 Task: Search "gfg" to find deleted packages.
Action: Mouse moved to (1062, 84)
Screenshot: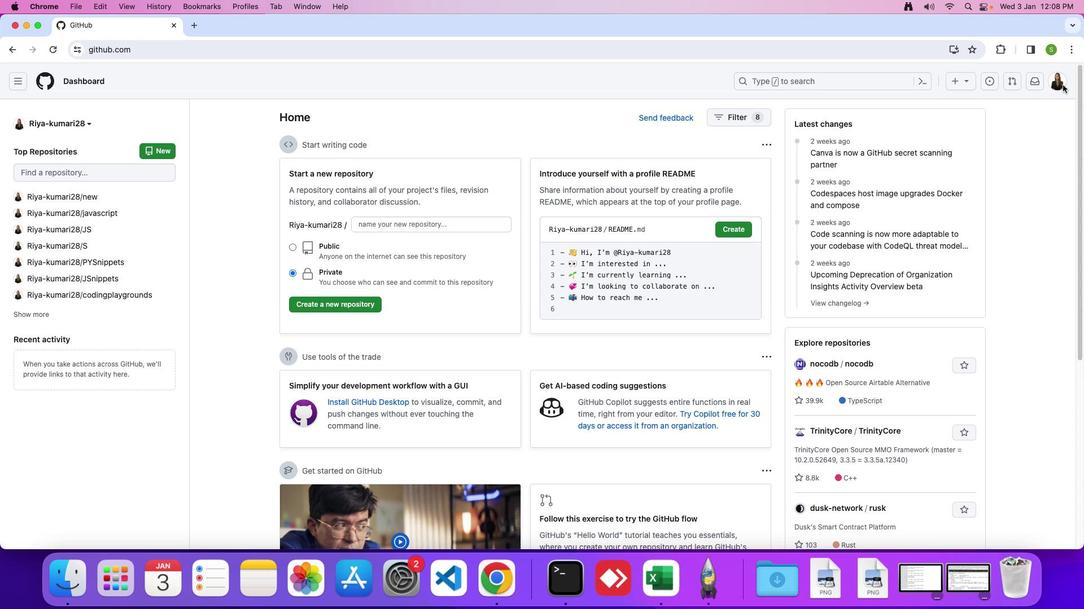 
Action: Mouse pressed left at (1062, 84)
Screenshot: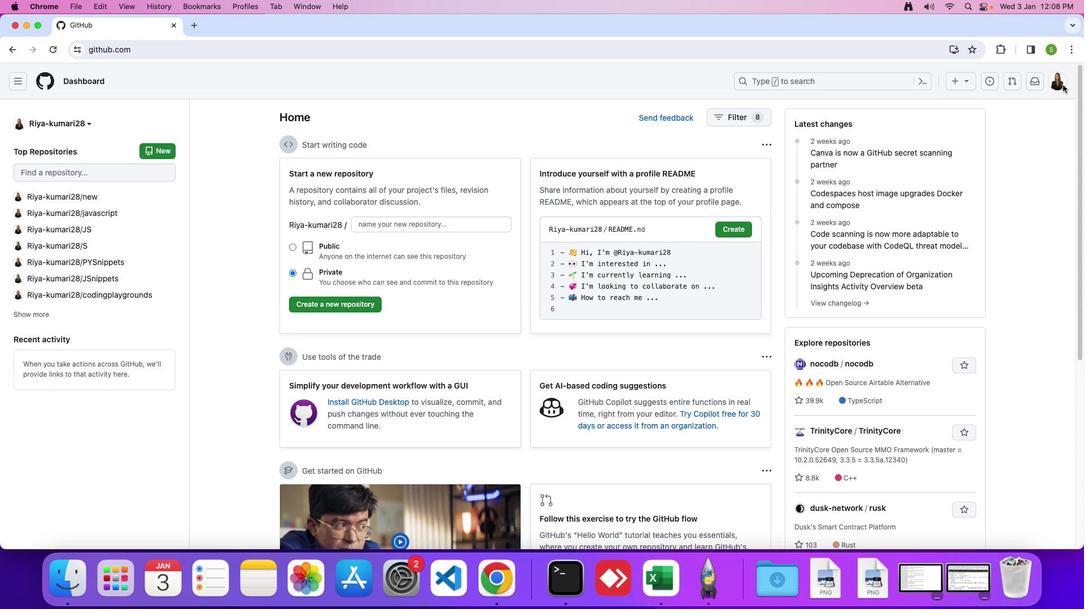 
Action: Mouse moved to (1058, 75)
Screenshot: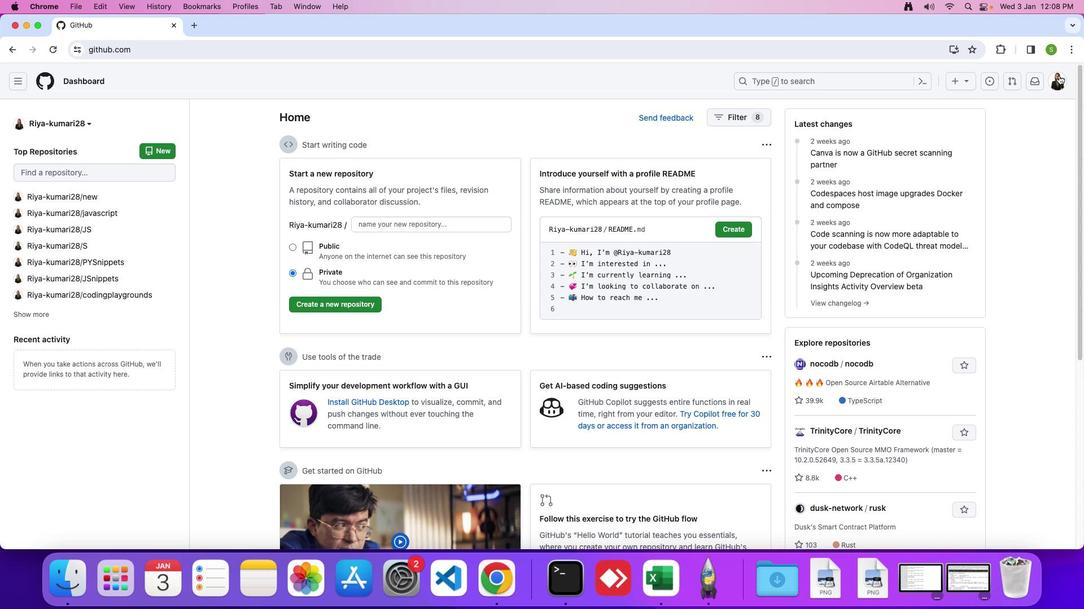 
Action: Mouse pressed left at (1058, 75)
Screenshot: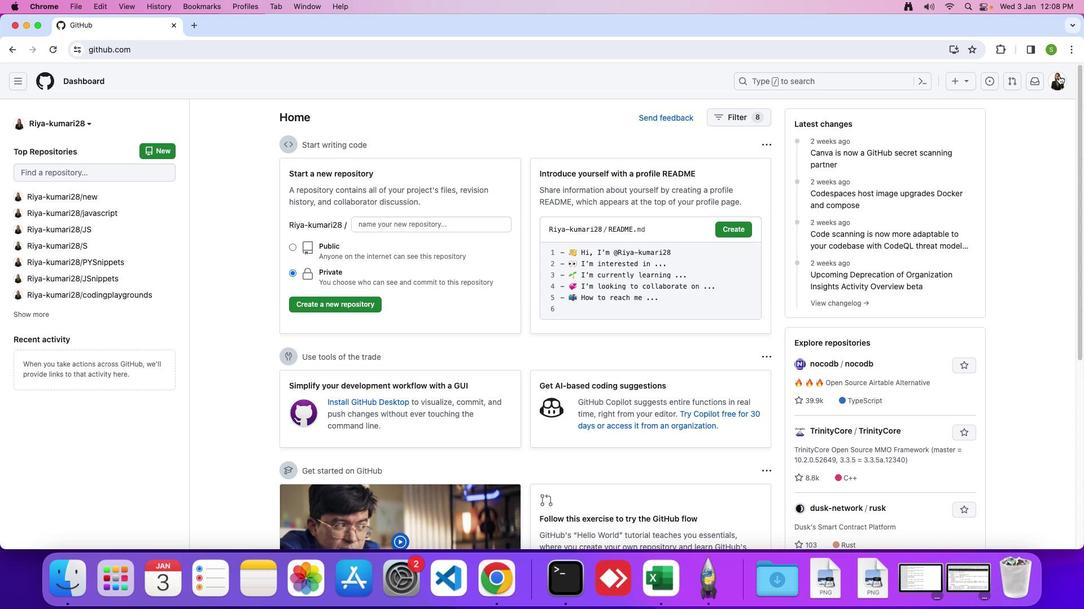 
Action: Mouse moved to (994, 393)
Screenshot: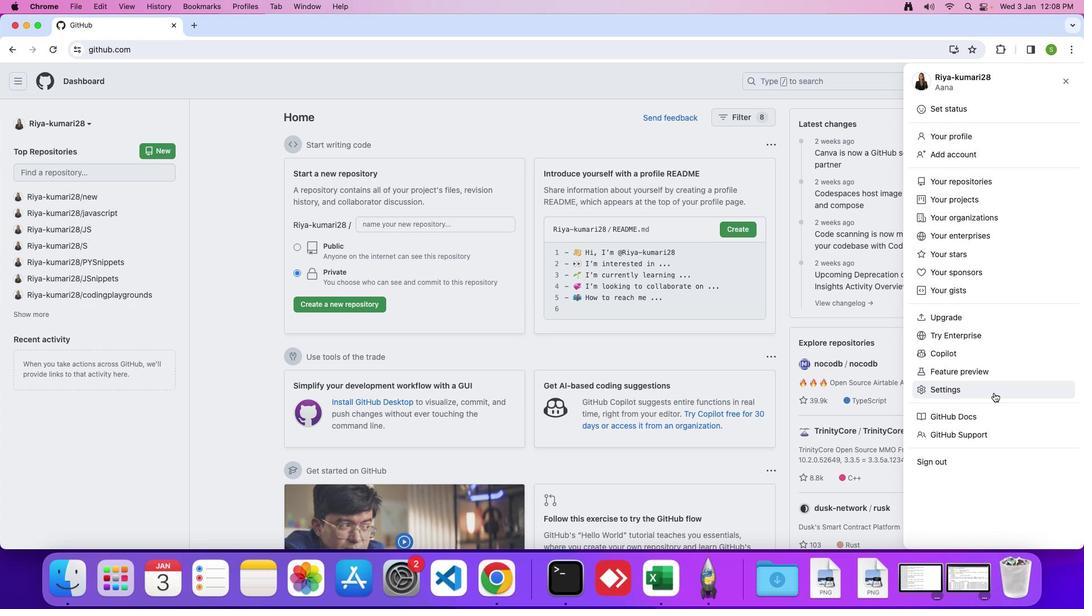 
Action: Mouse pressed left at (994, 393)
Screenshot: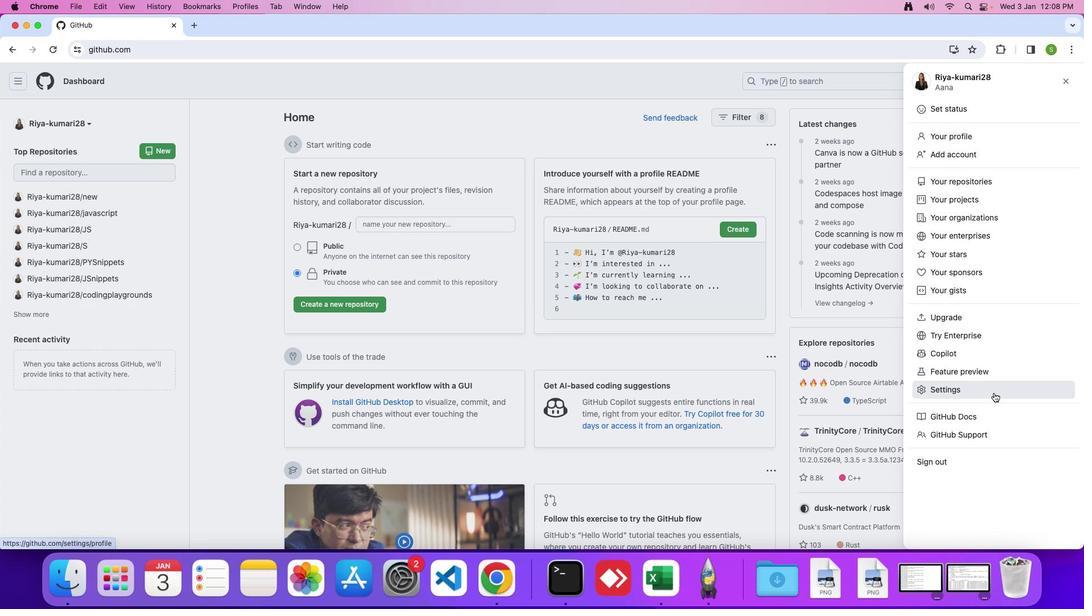 
Action: Mouse moved to (243, 368)
Screenshot: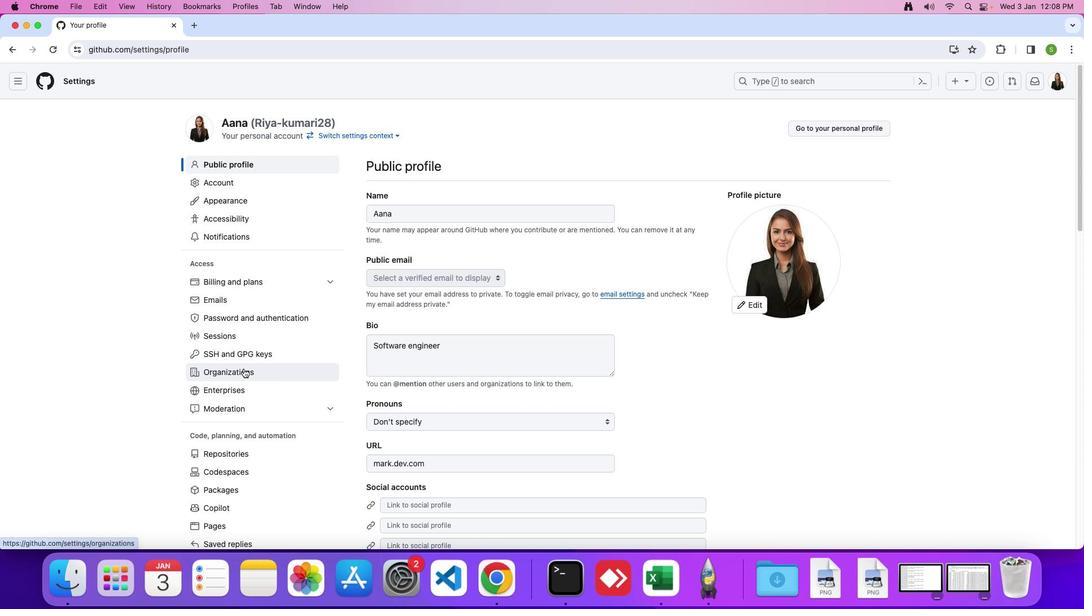 
Action: Mouse scrolled (243, 368) with delta (0, 0)
Screenshot: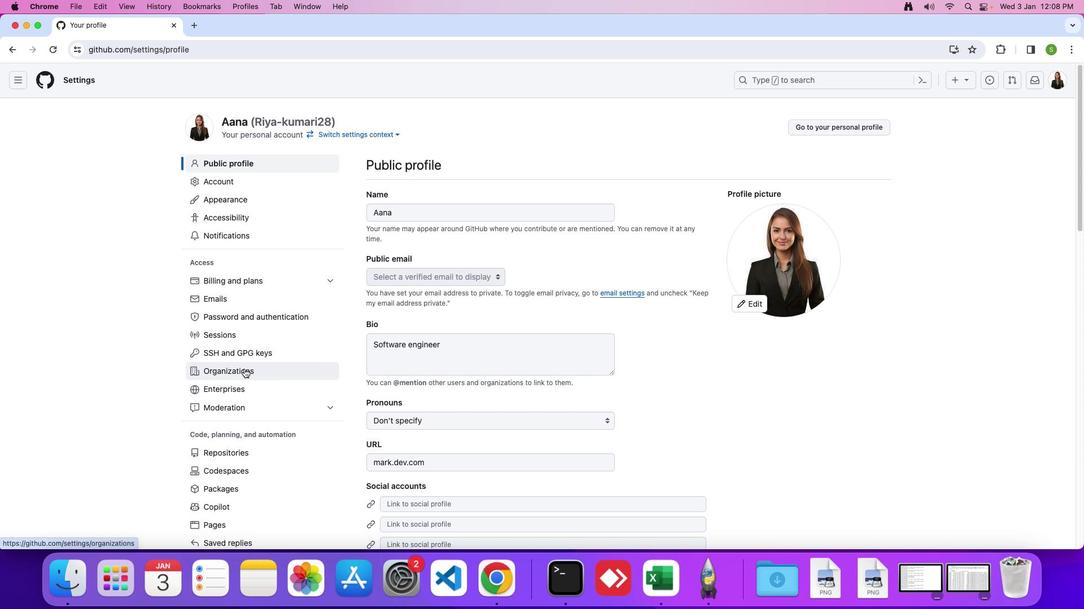 
Action: Mouse scrolled (243, 368) with delta (0, 0)
Screenshot: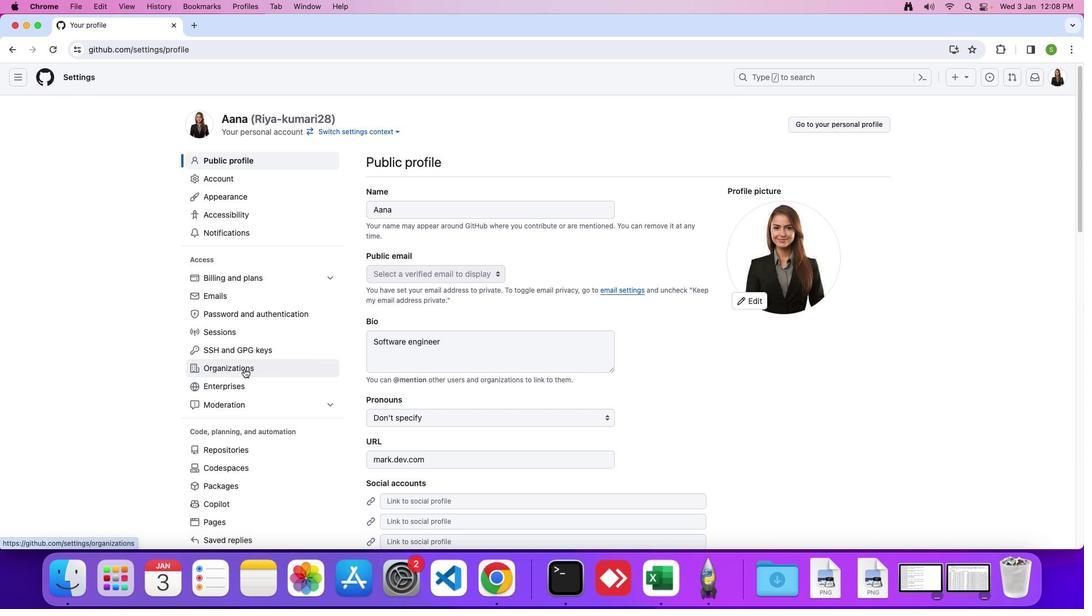 
Action: Mouse moved to (243, 368)
Screenshot: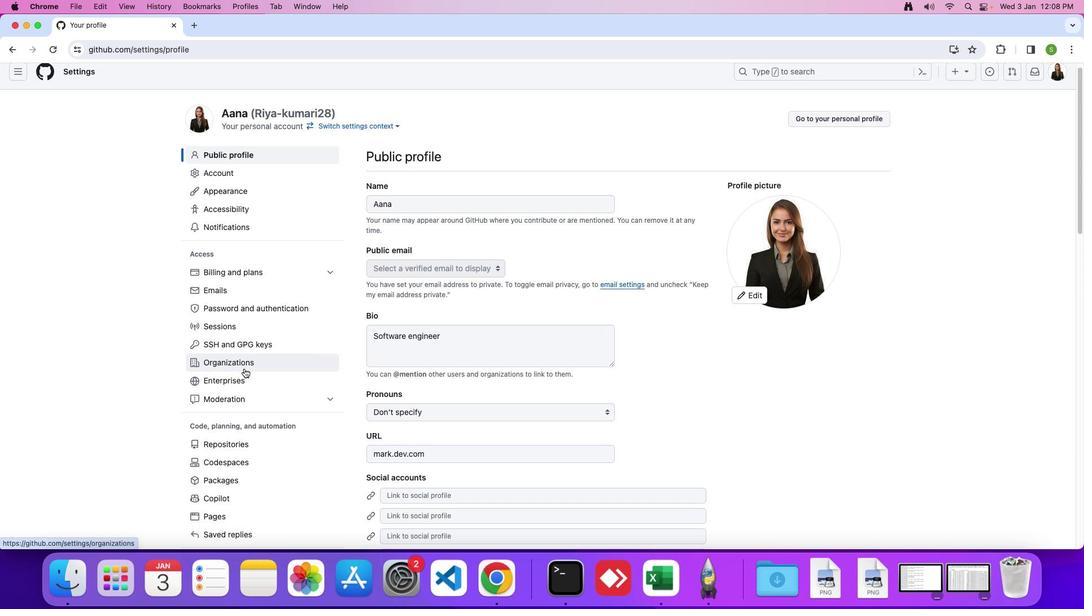
Action: Mouse scrolled (243, 368) with delta (0, 0)
Screenshot: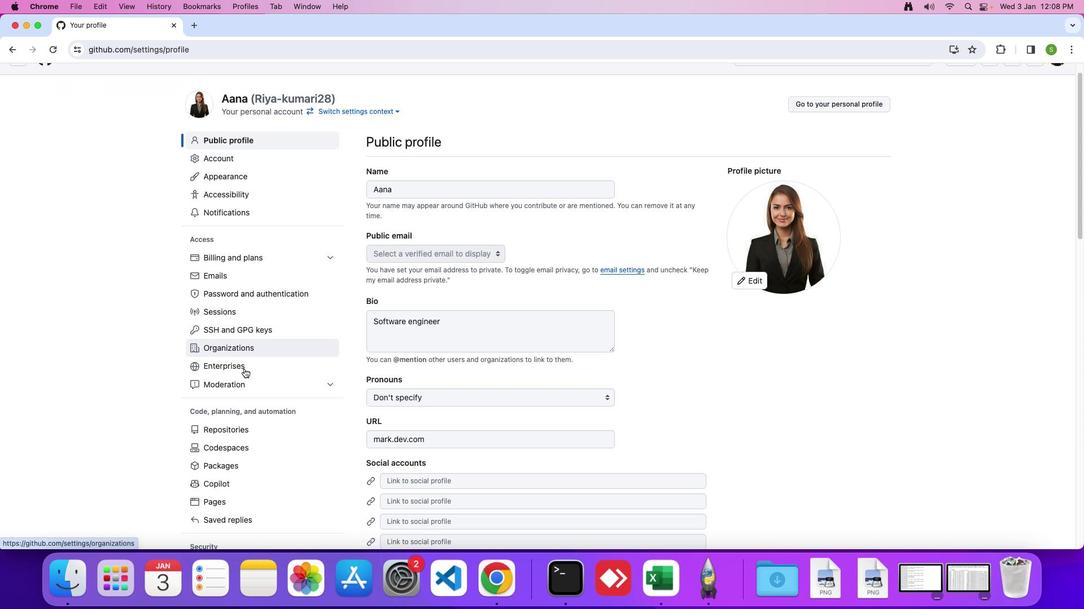 
Action: Mouse scrolled (243, 368) with delta (0, 0)
Screenshot: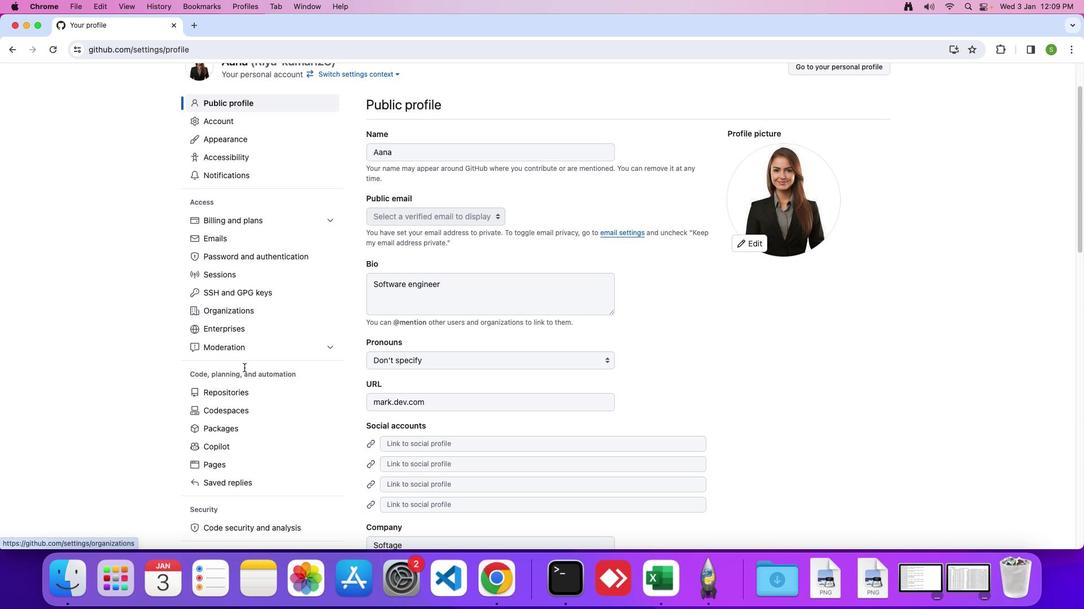 
Action: Mouse moved to (243, 368)
Screenshot: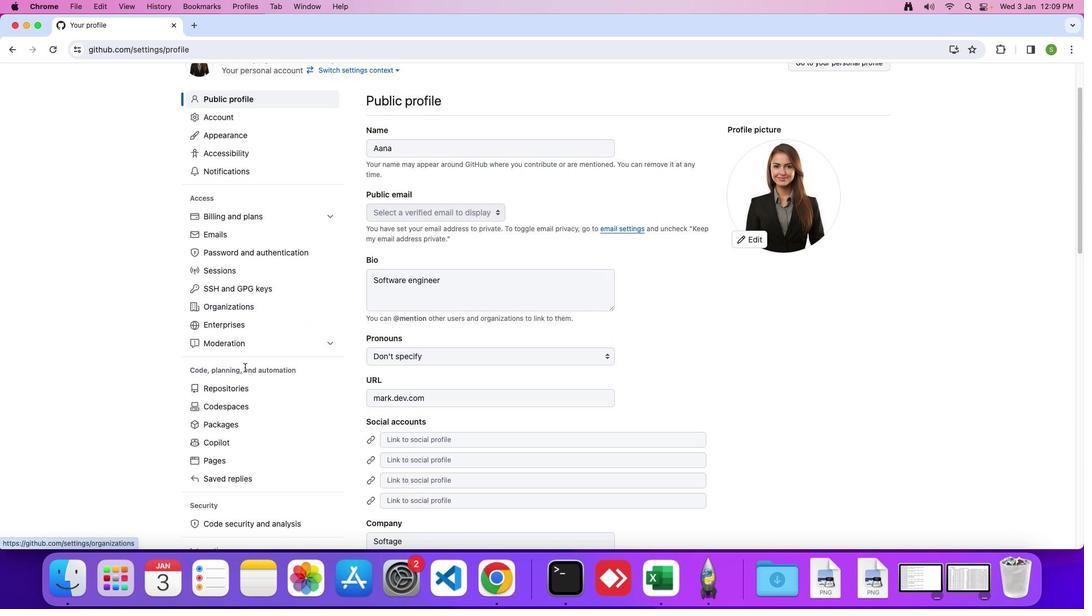 
Action: Mouse scrolled (243, 368) with delta (0, 0)
Screenshot: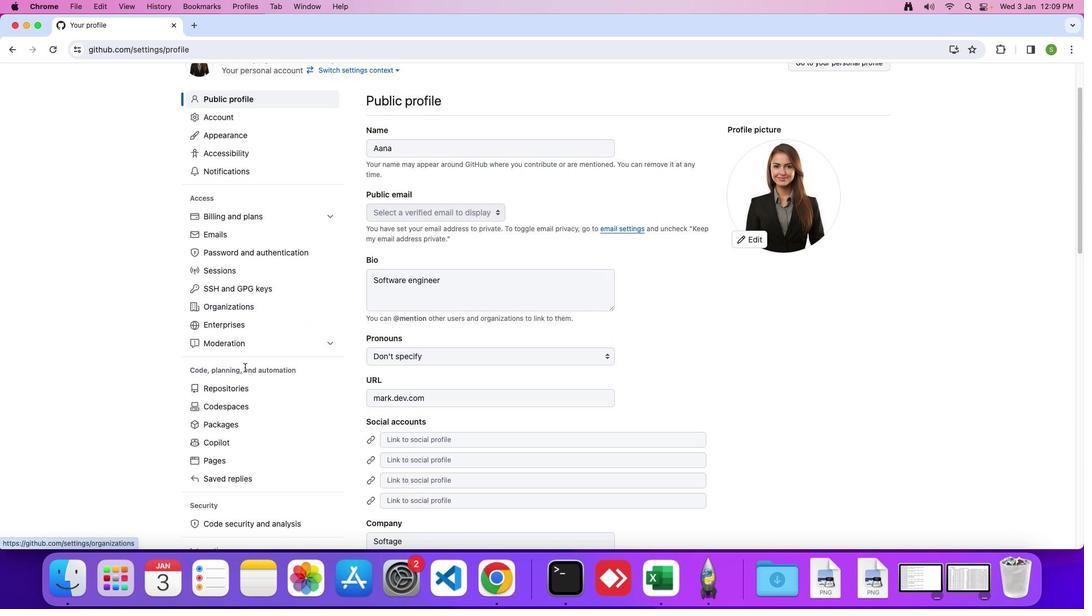 
Action: Mouse moved to (229, 401)
Screenshot: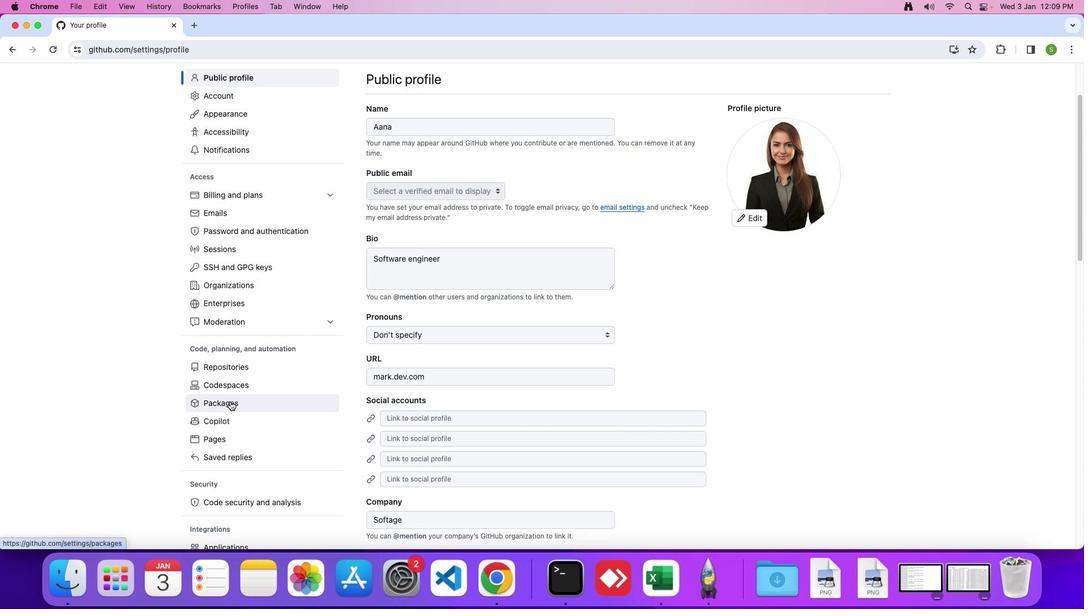 
Action: Mouse pressed left at (229, 401)
Screenshot: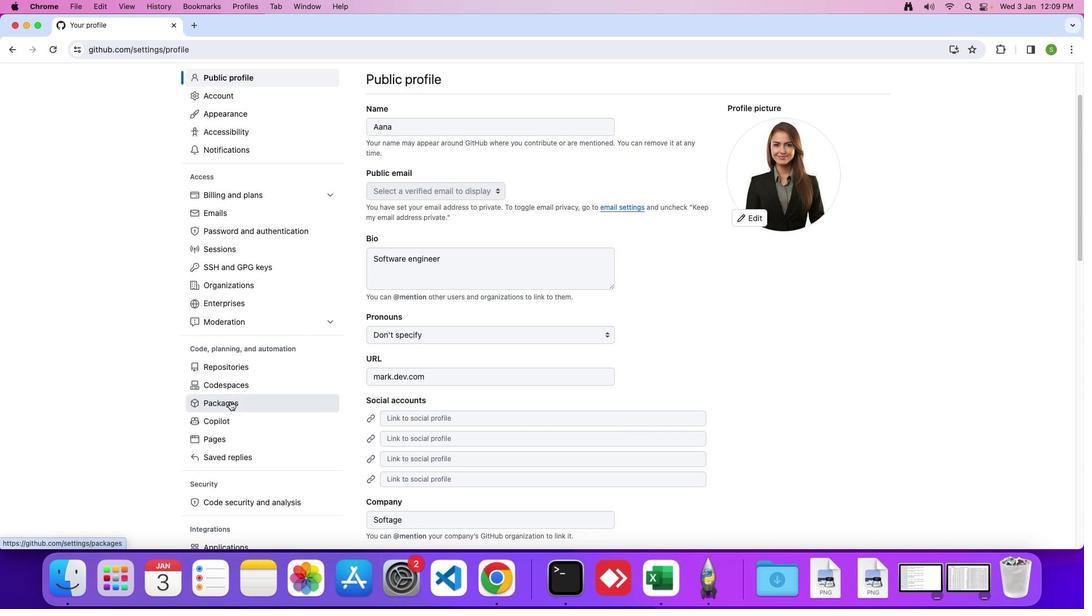 
Action: Mouse moved to (402, 378)
Screenshot: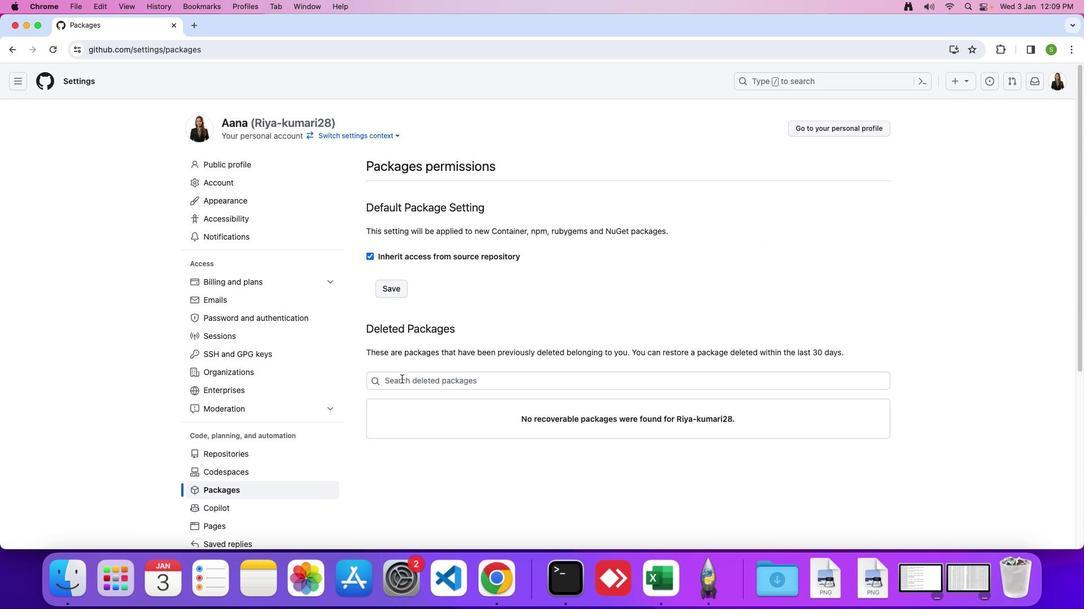 
Action: Mouse pressed left at (402, 378)
Screenshot: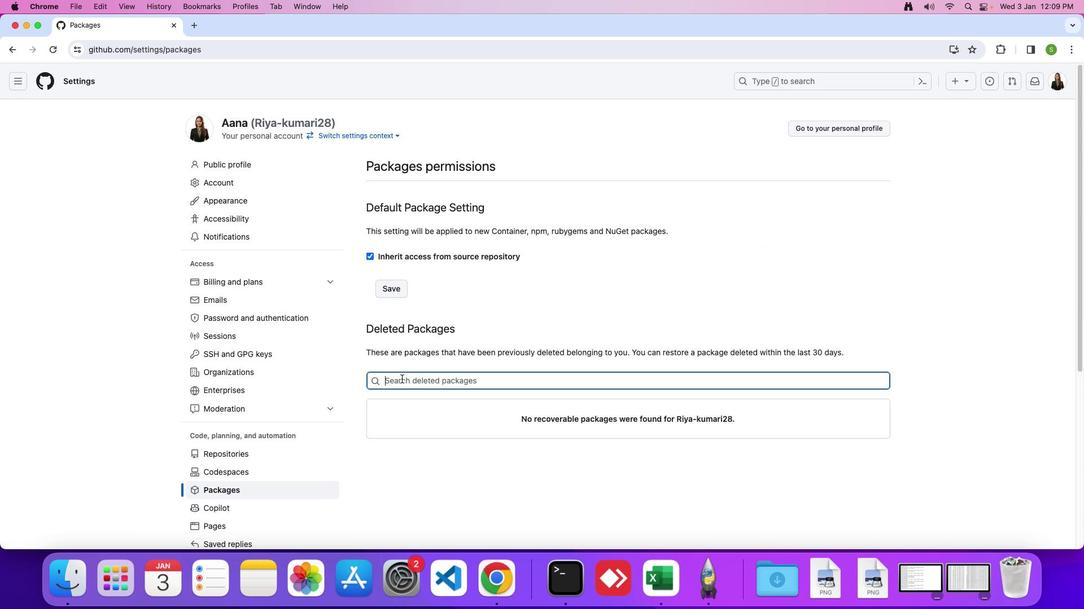 
Action: Mouse moved to (403, 378)
Screenshot: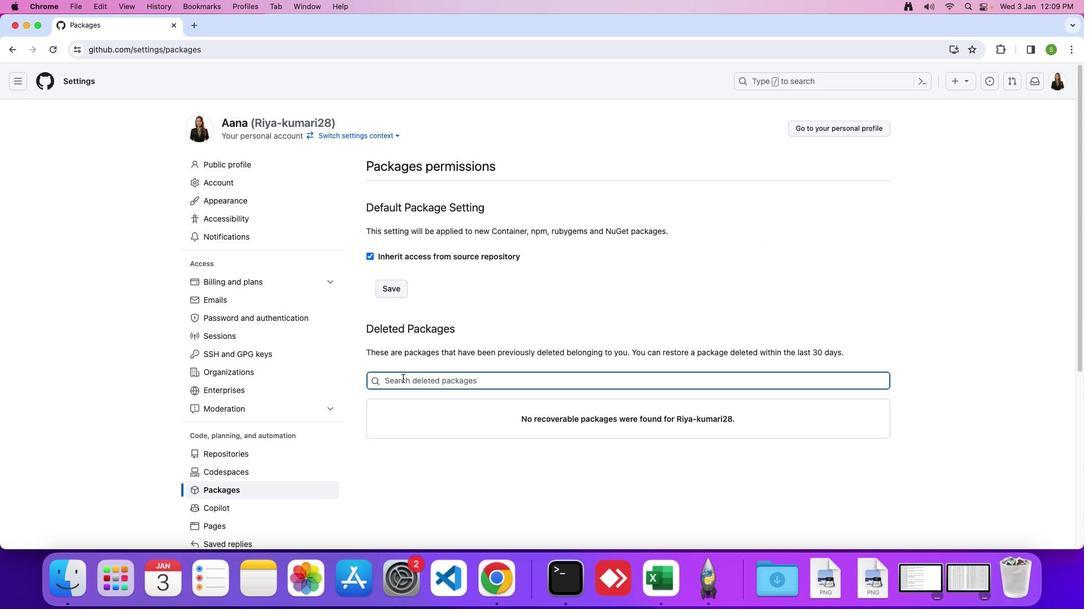 
Action: Key pressed Key.caps_lock'g''f''g'
Screenshot: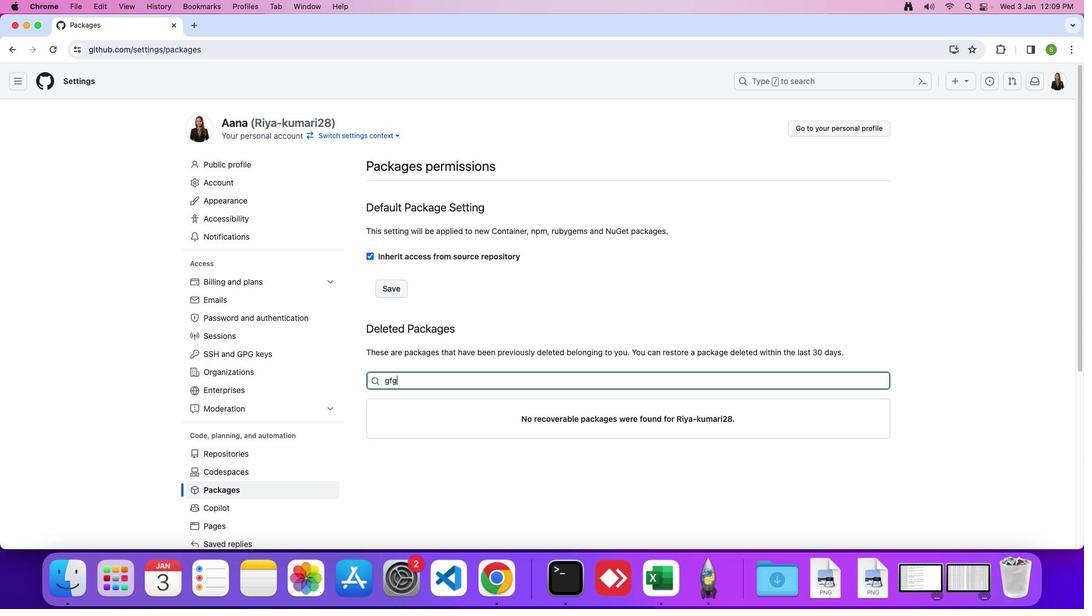 
